 Task: Add the task  Implement a new network monitoring system for a company's IT infrastructure to the section Code Combat in the project AgileJet and add a Due Date to the respective task as 2023/09/05
Action: Mouse moved to (63, 302)
Screenshot: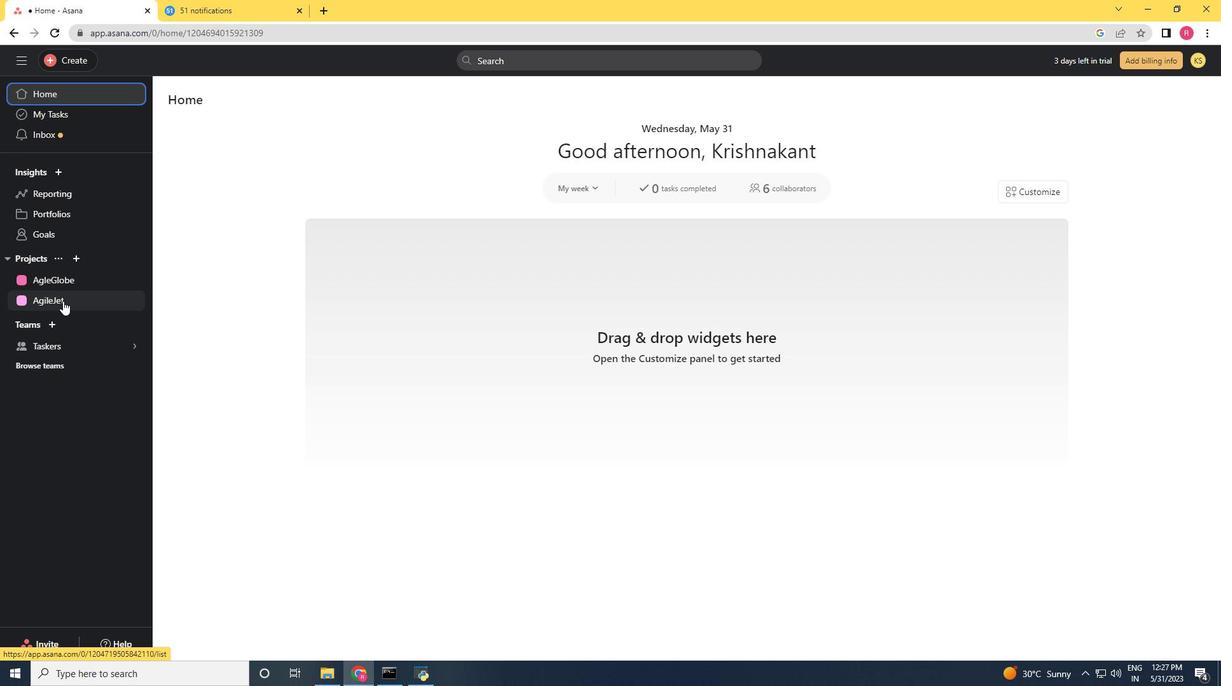 
Action: Mouse pressed left at (63, 302)
Screenshot: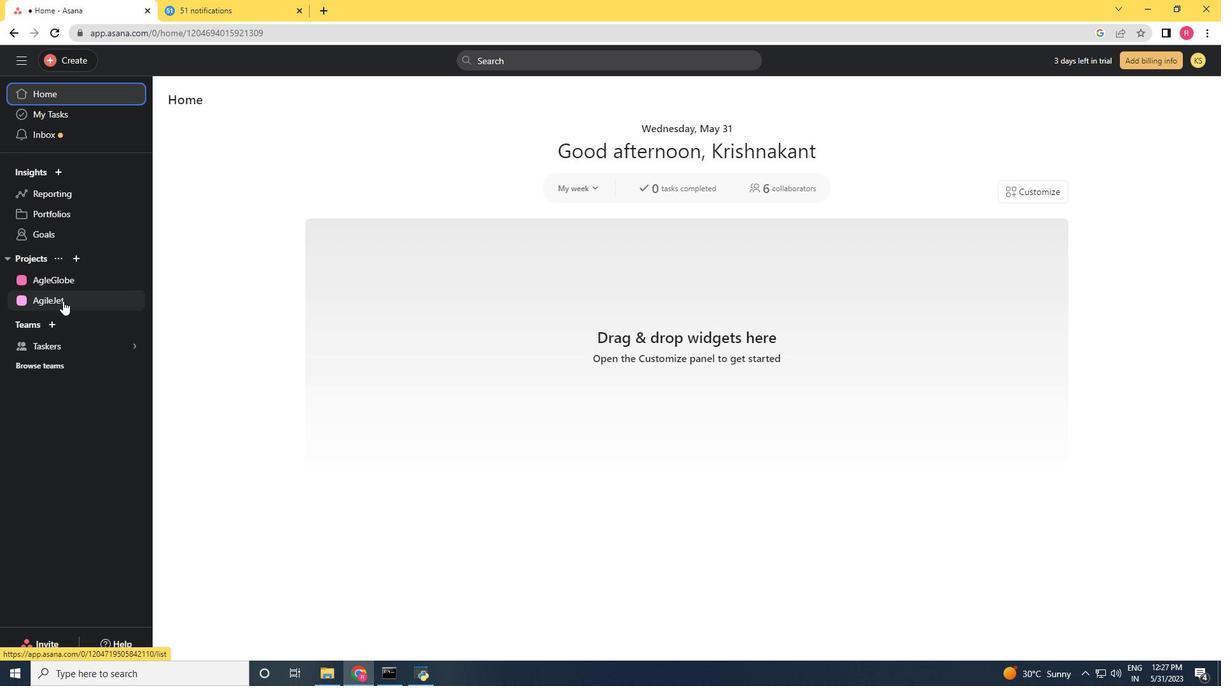 
Action: Mouse moved to (700, 438)
Screenshot: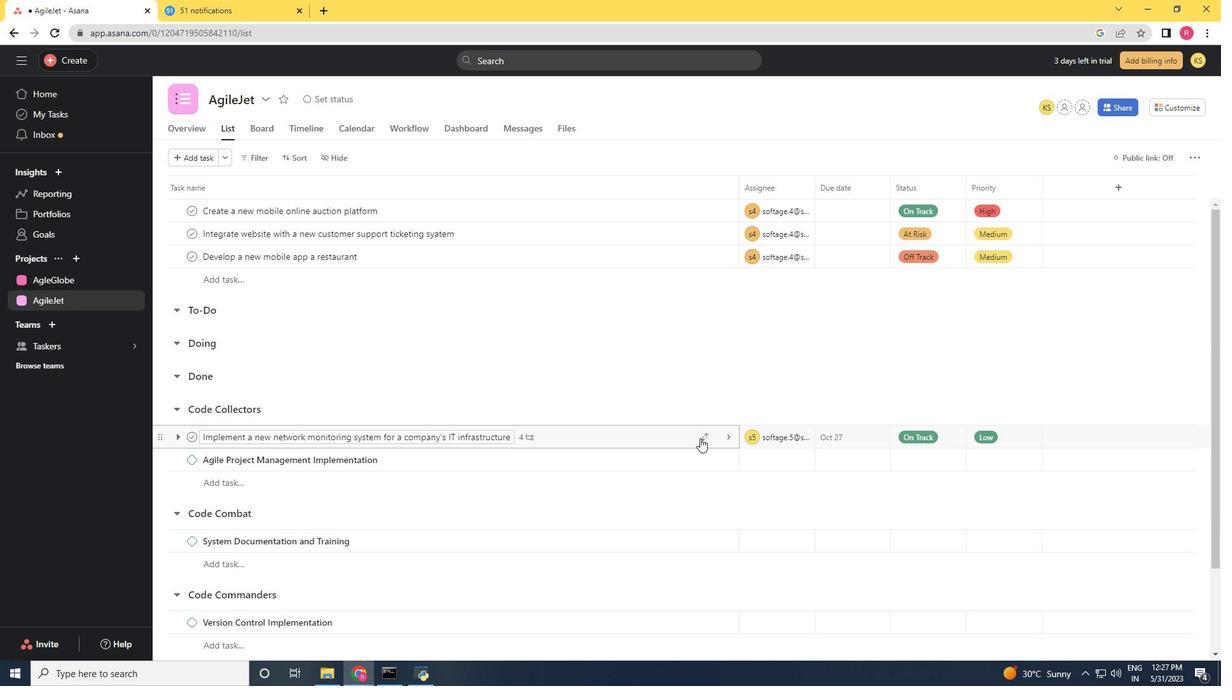 
Action: Mouse pressed left at (700, 438)
Screenshot: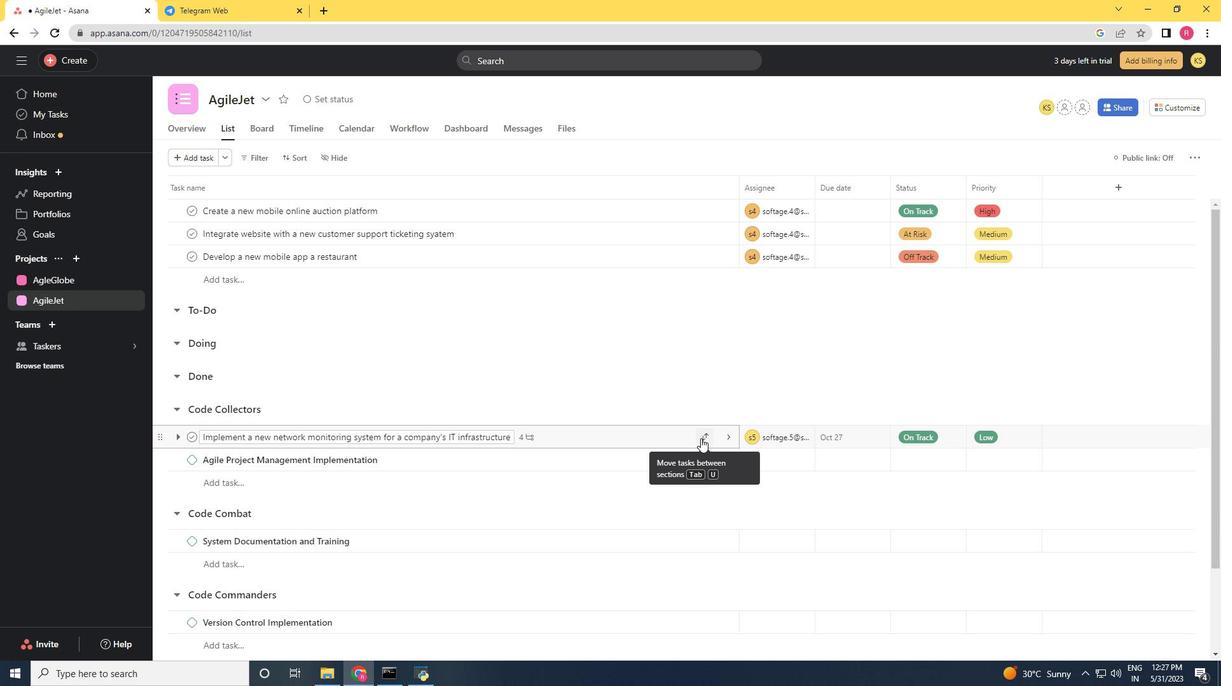 
Action: Mouse moved to (655, 363)
Screenshot: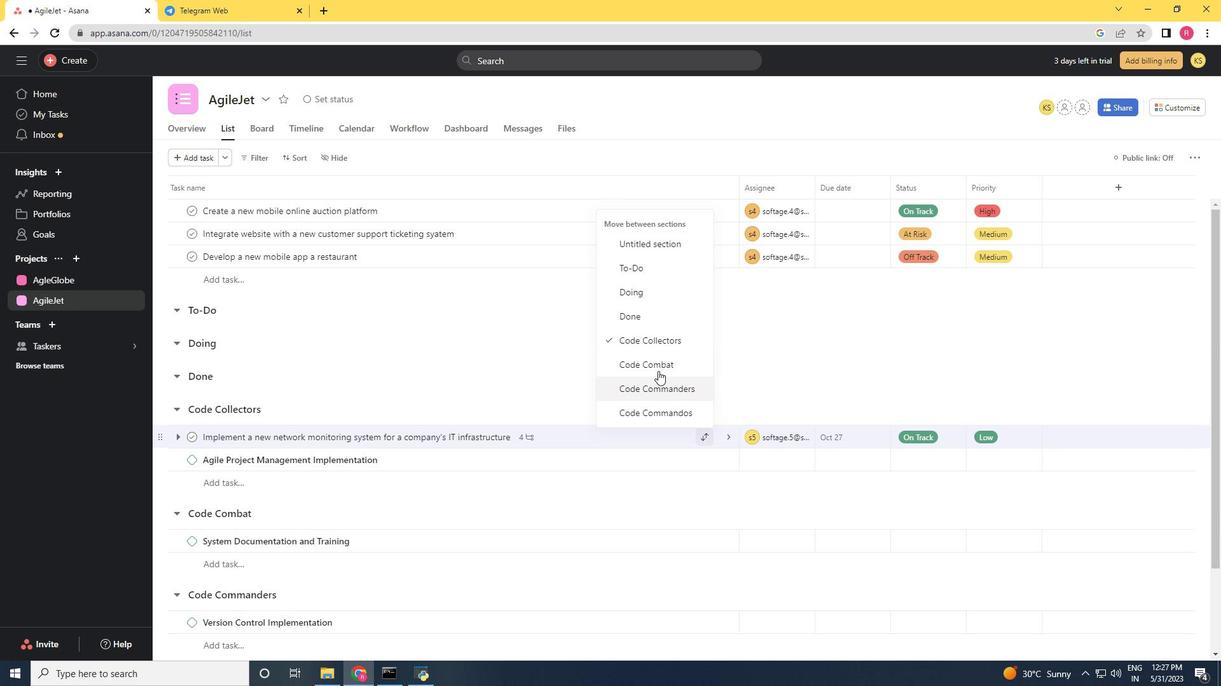 
Action: Mouse pressed left at (655, 363)
Screenshot: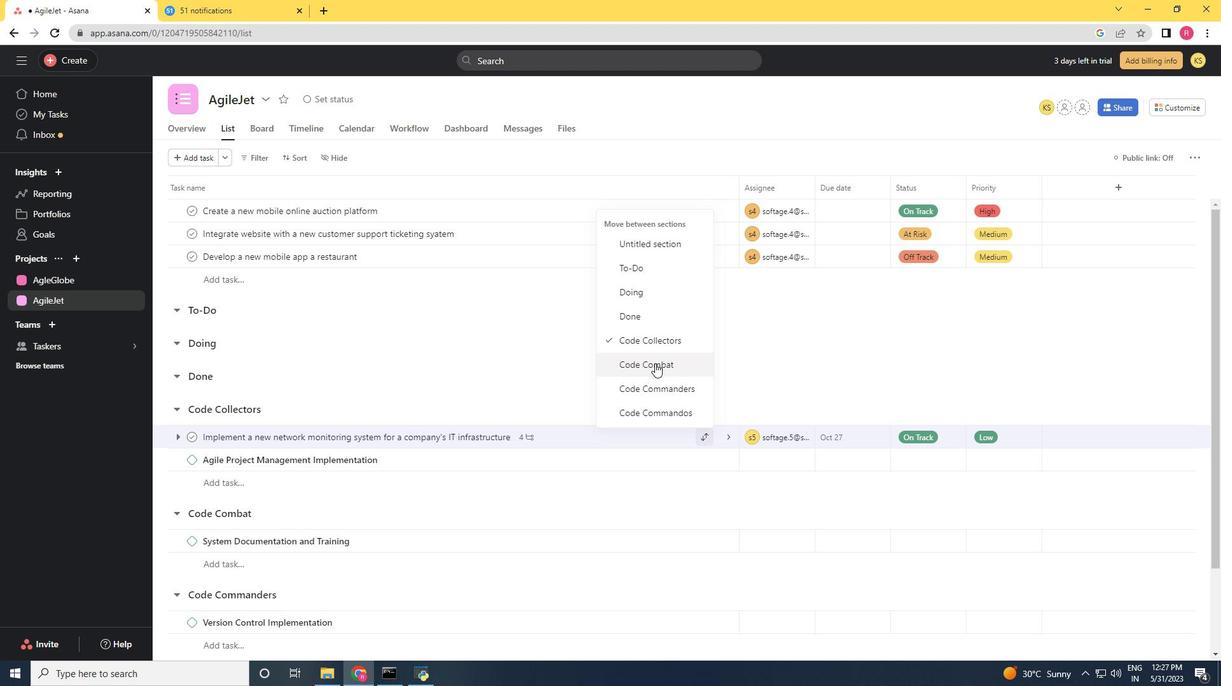 
Action: Mouse moved to (649, 513)
Screenshot: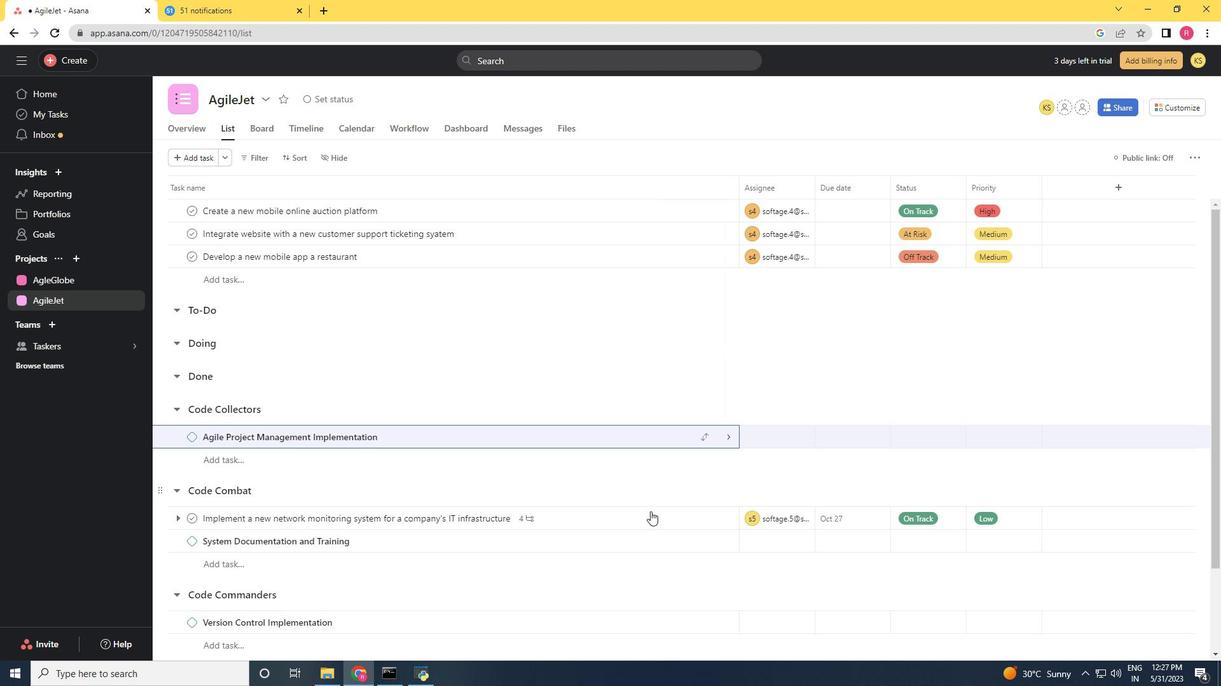
Action: Mouse pressed left at (649, 513)
Screenshot: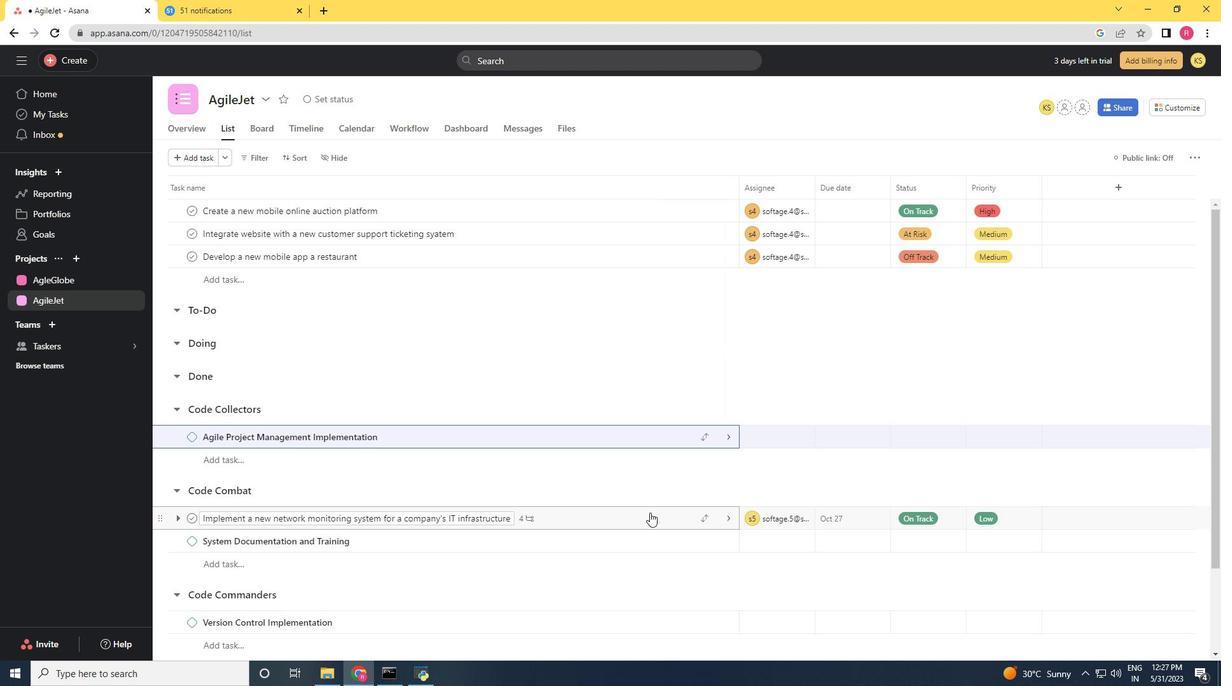 
Action: Mouse moved to (939, 272)
Screenshot: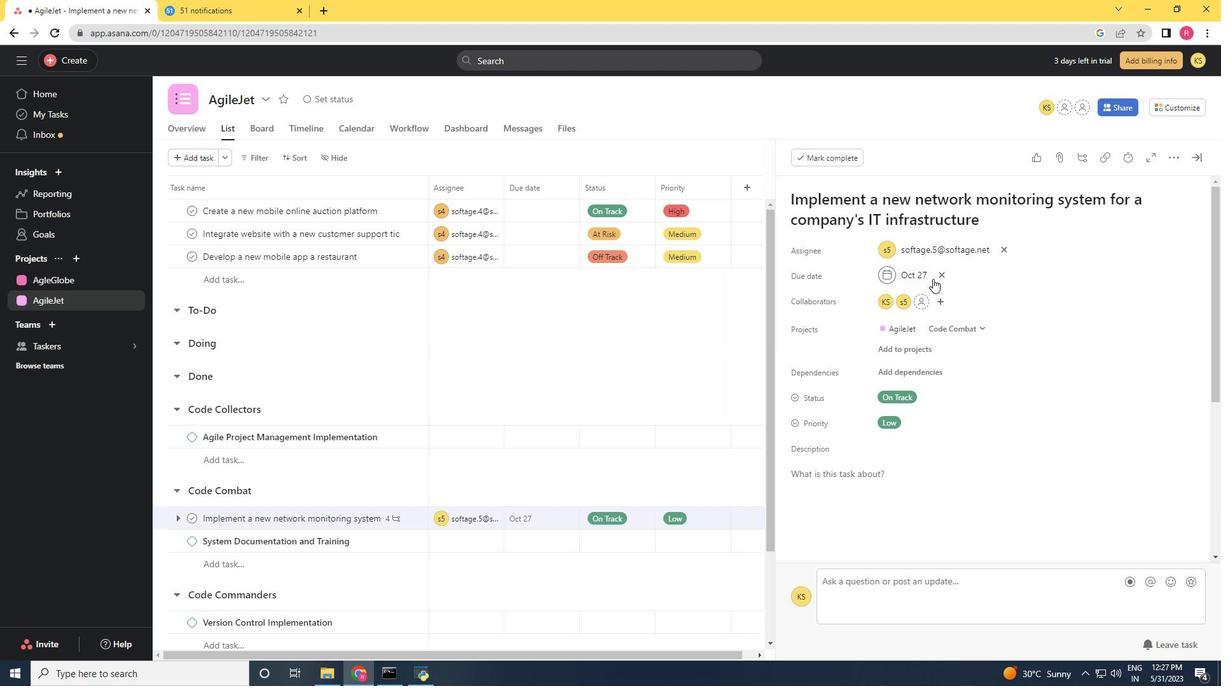 
Action: Mouse pressed left at (939, 272)
Screenshot: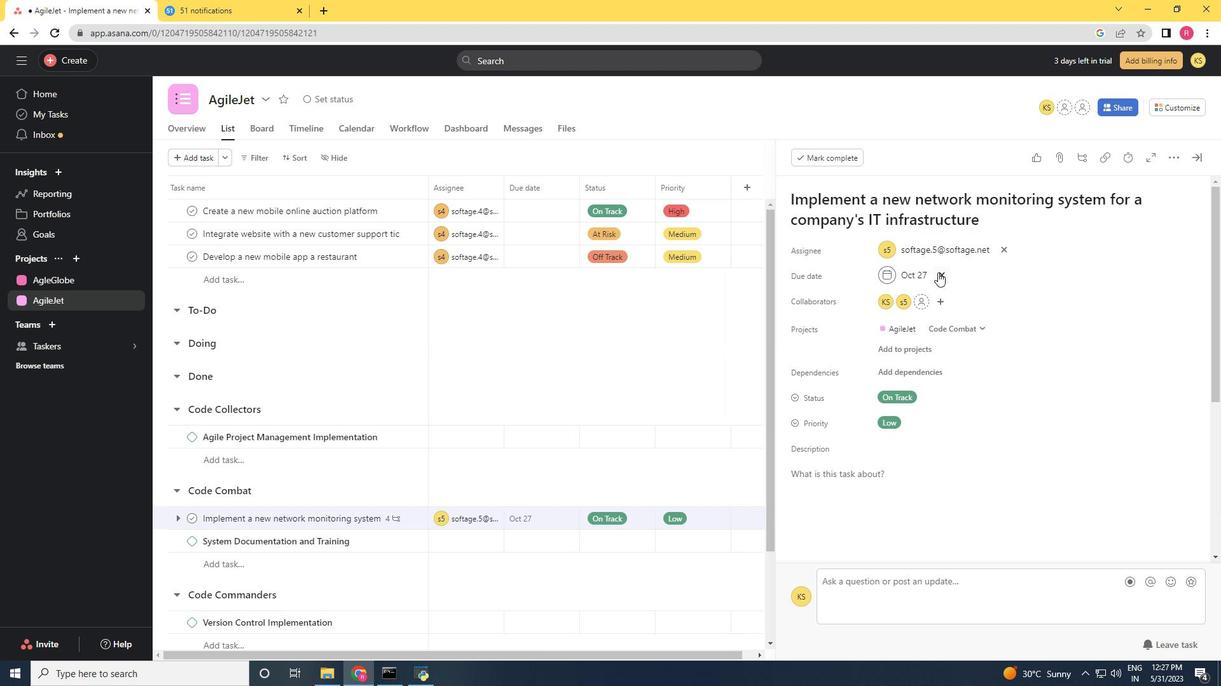 
Action: Mouse moved to (938, 274)
Screenshot: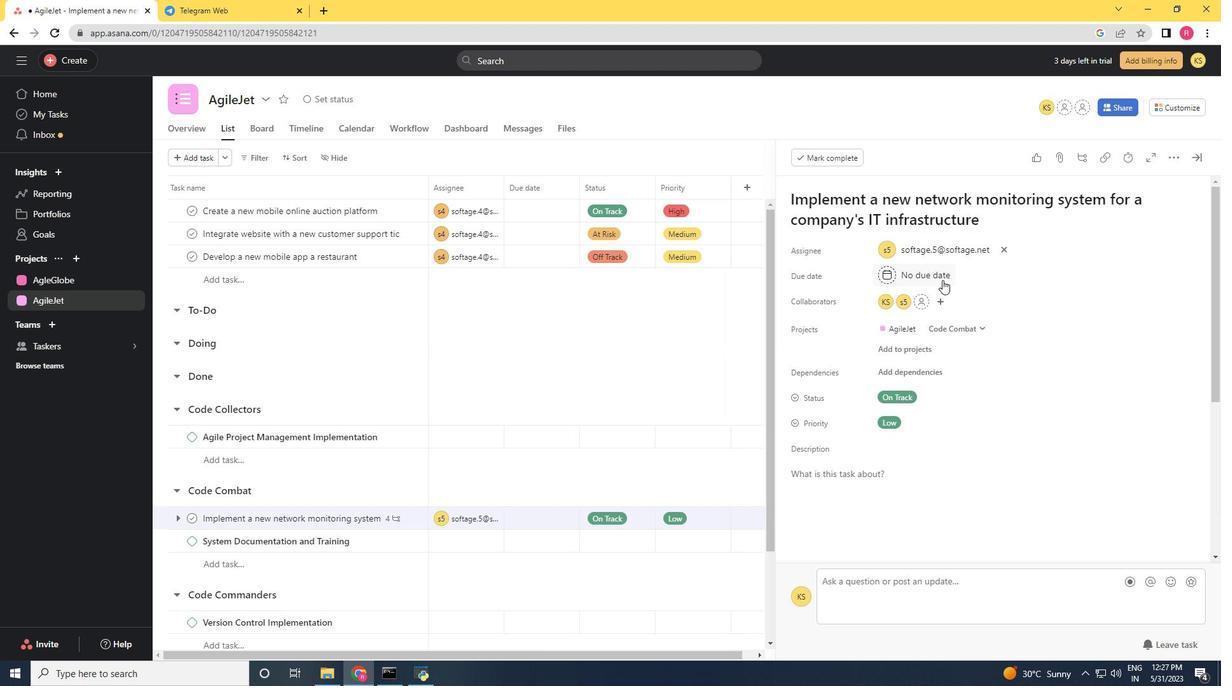 
Action: Mouse pressed left at (938, 274)
Screenshot: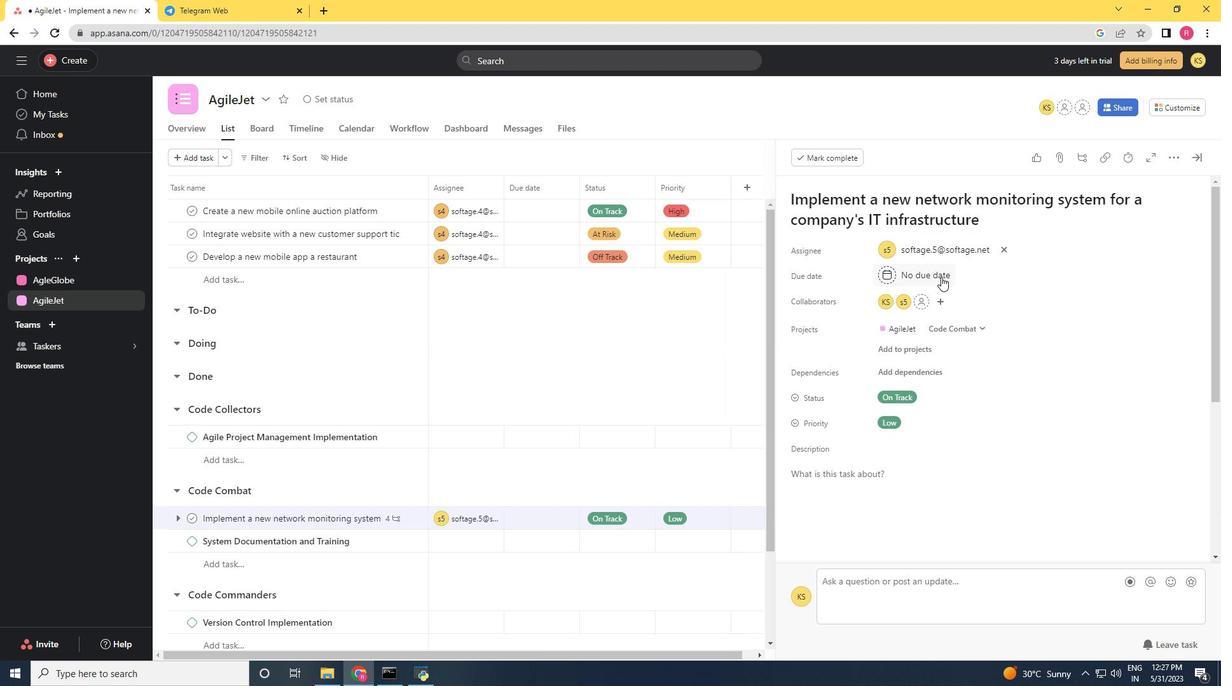 
Action: Mouse moved to (1027, 338)
Screenshot: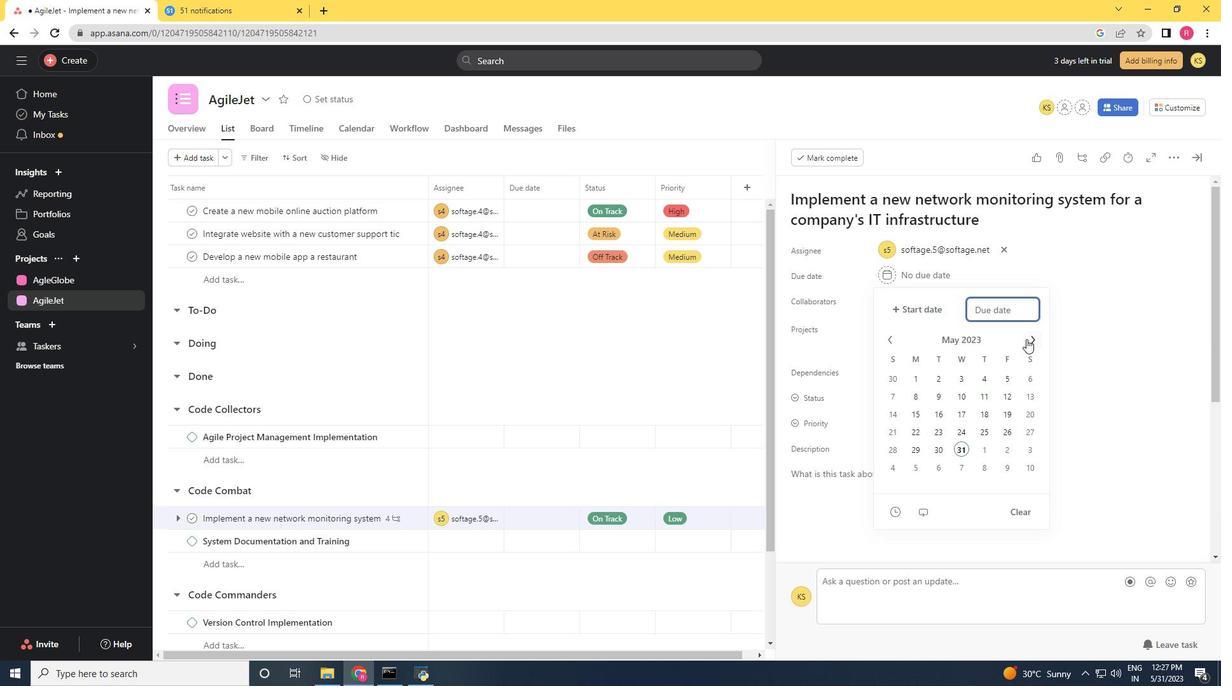 
Action: Mouse pressed left at (1027, 338)
Screenshot: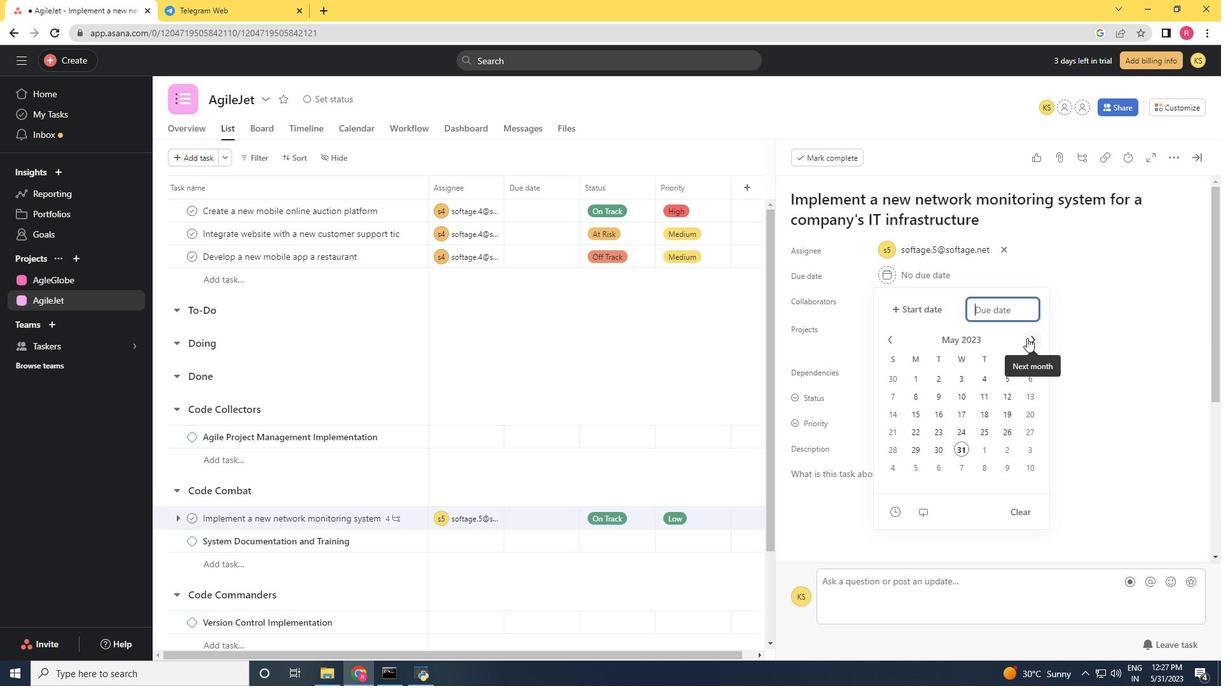 
Action: Mouse pressed left at (1027, 338)
Screenshot: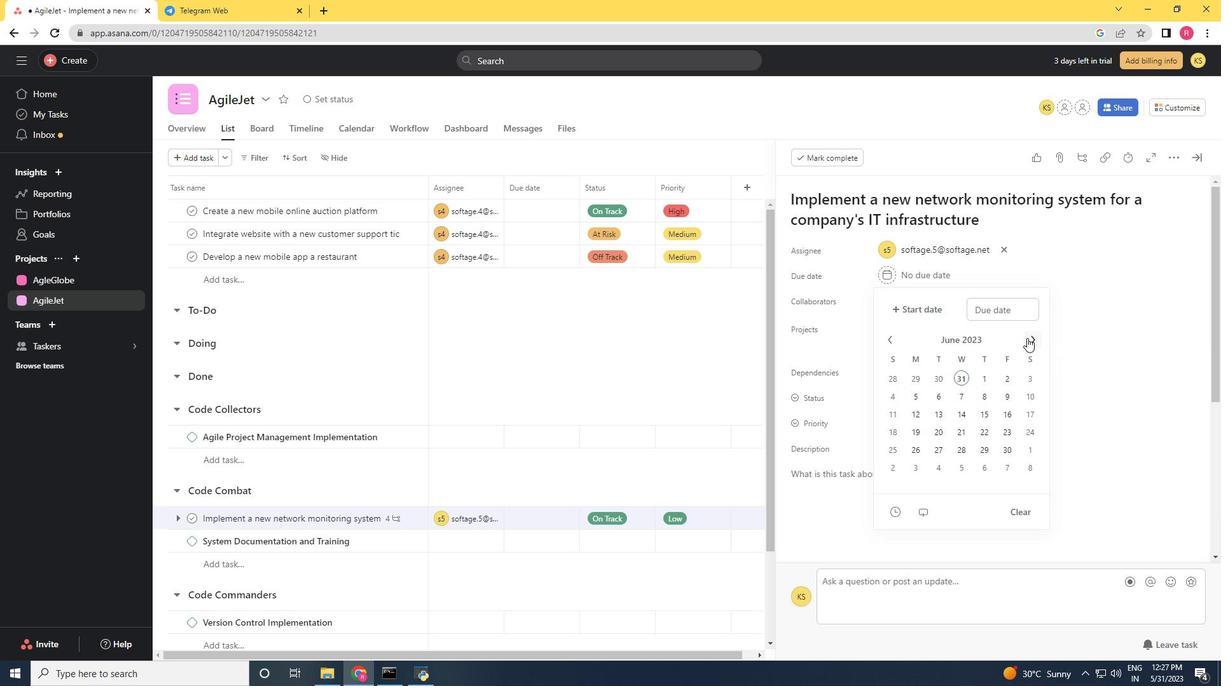 
Action: Mouse pressed left at (1027, 338)
Screenshot: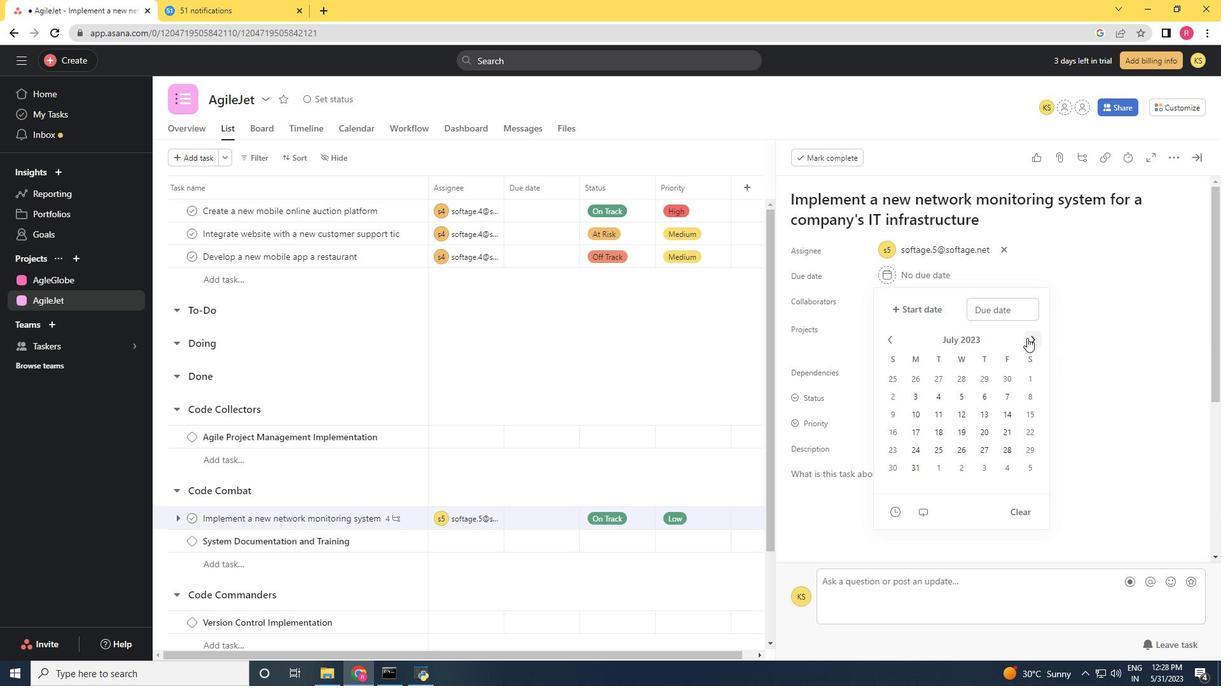 
Action: Mouse pressed left at (1027, 338)
Screenshot: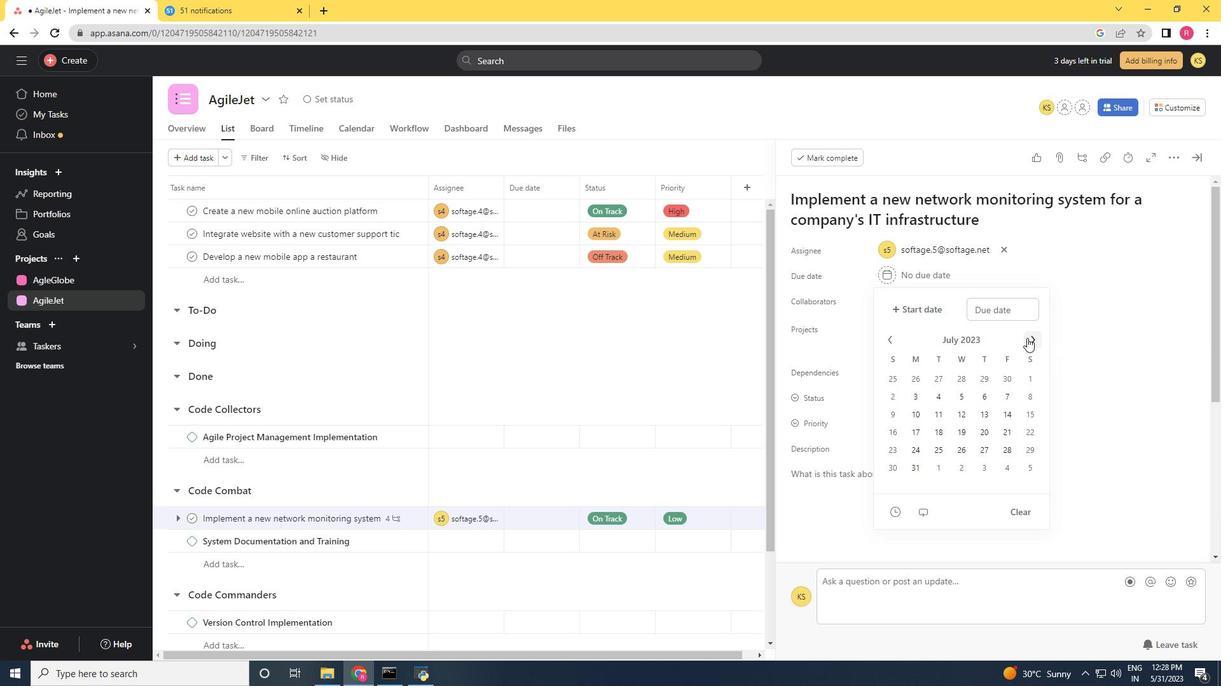 
Action: Mouse pressed left at (1027, 338)
Screenshot: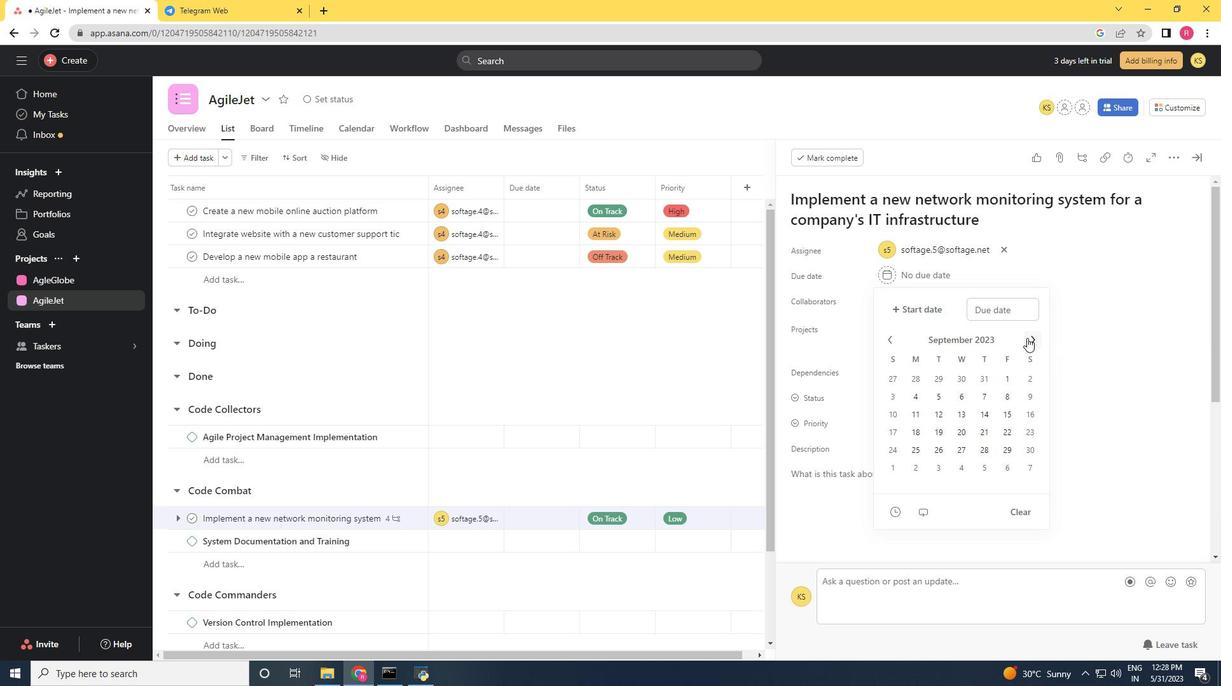 
Action: Mouse moved to (898, 339)
Screenshot: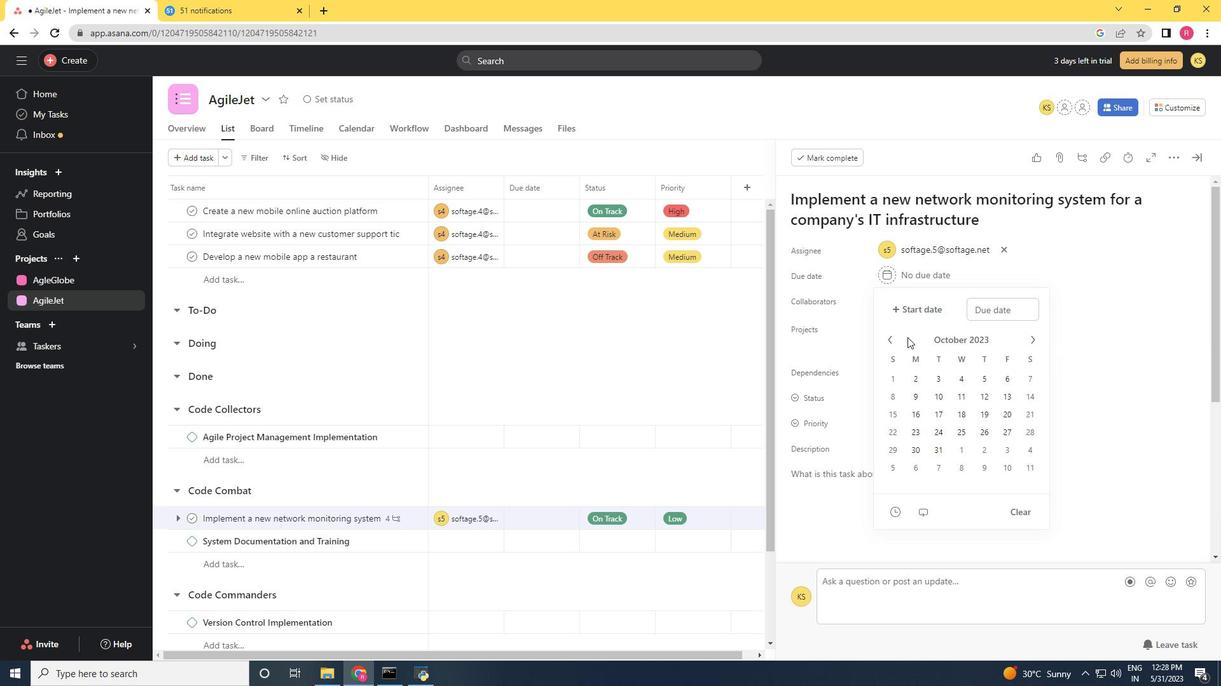 
Action: Mouse pressed left at (898, 339)
Screenshot: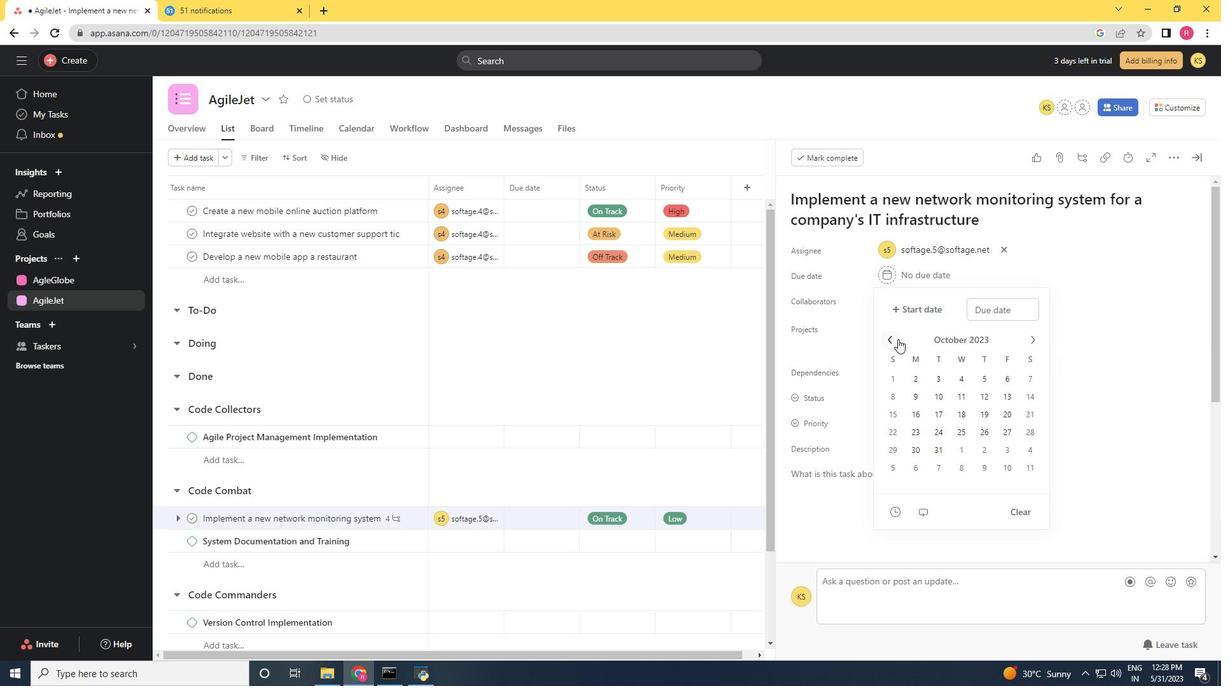 
Action: Mouse moved to (941, 399)
Screenshot: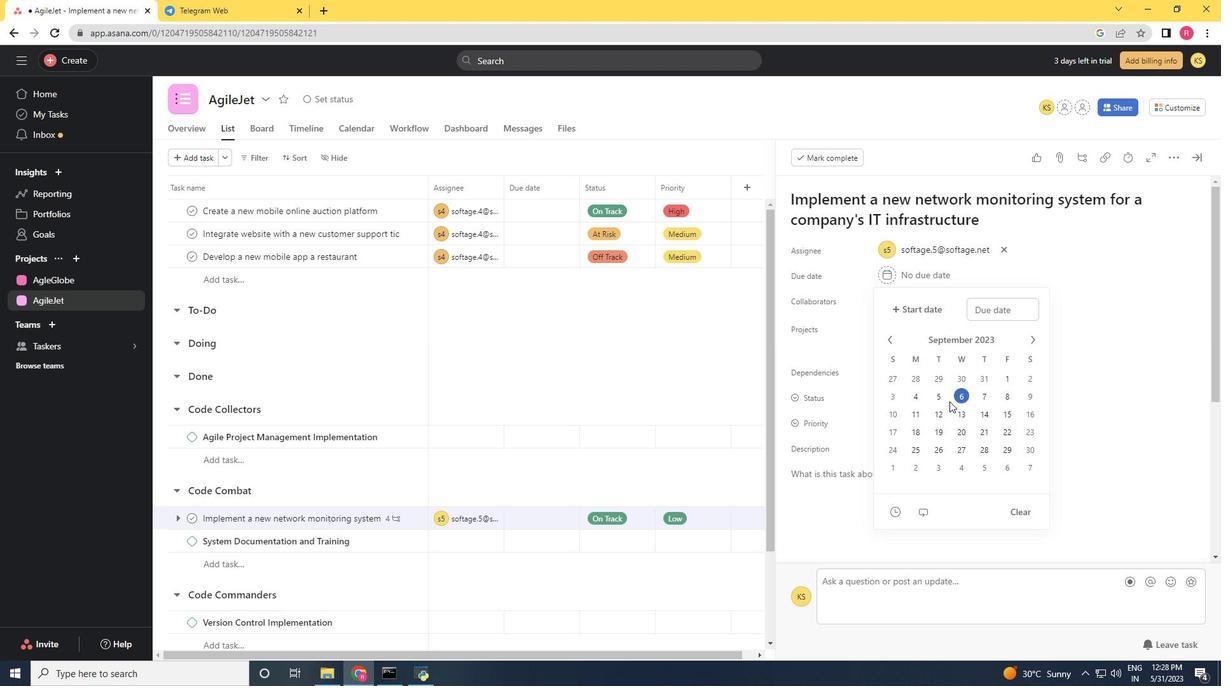 
Action: Mouse pressed left at (941, 399)
Screenshot: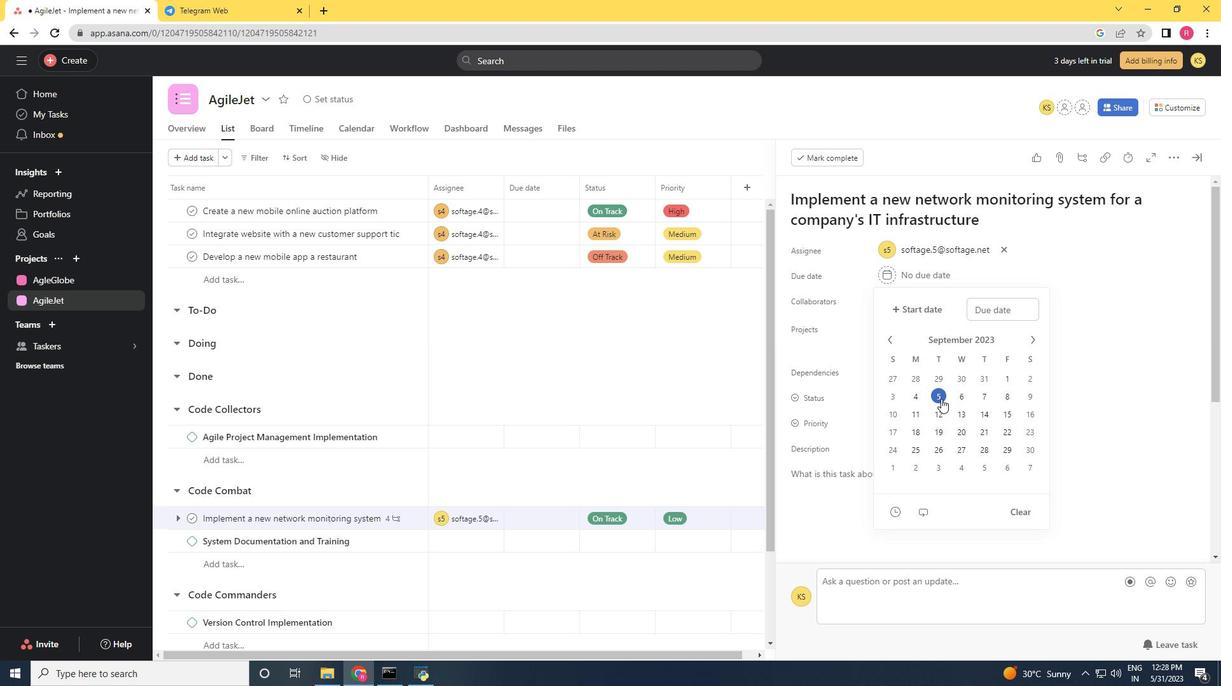 
Action: Mouse moved to (1155, 409)
Screenshot: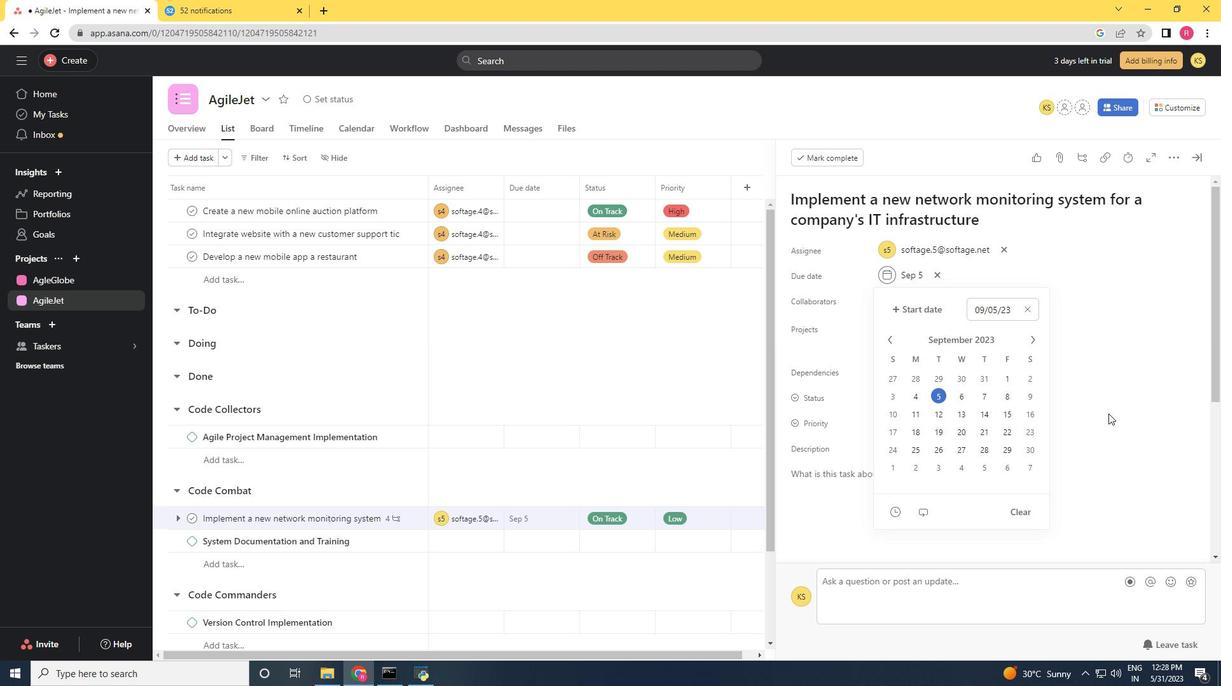 
Action: Mouse pressed left at (1155, 409)
Screenshot: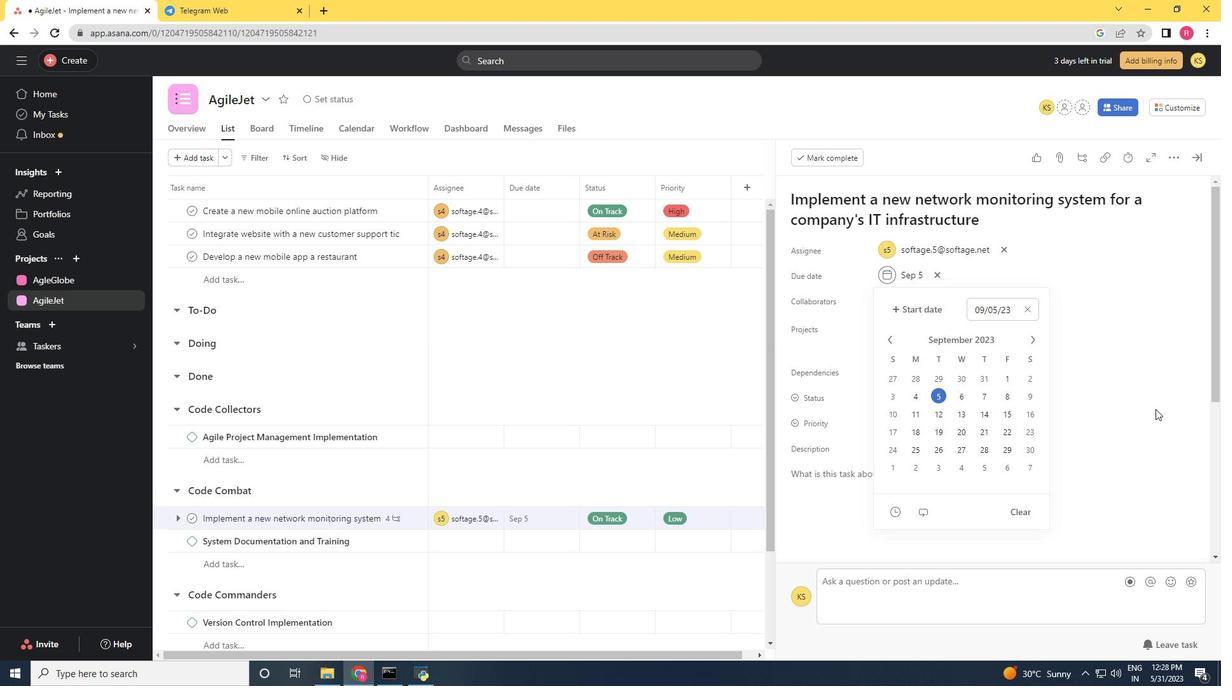 
Action: Mouse moved to (1156, 409)
Screenshot: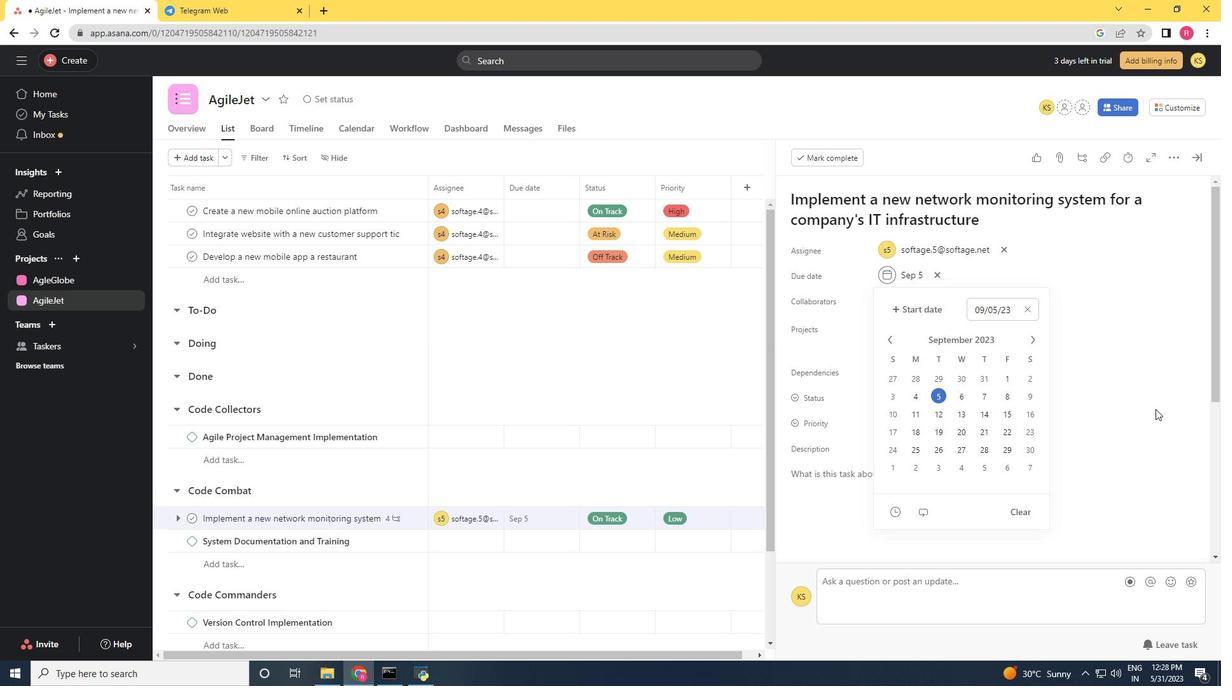 
